 Task: Create a rule when an item is unchecked checklist name by me.
Action: Mouse moved to (1110, 87)
Screenshot: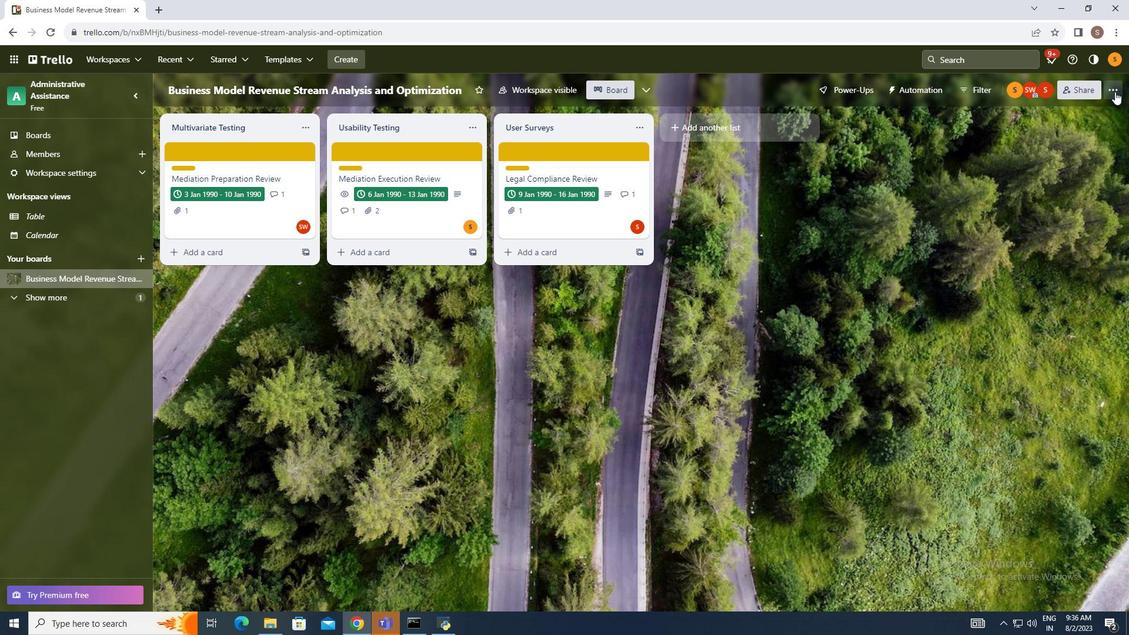 
Action: Mouse pressed left at (1110, 87)
Screenshot: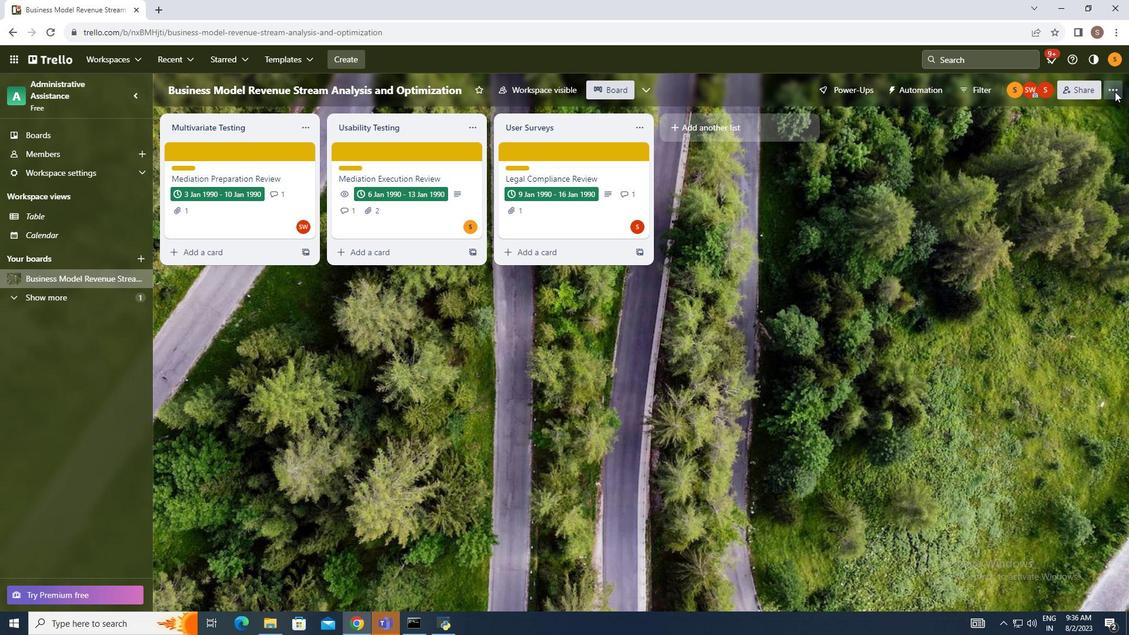 
Action: Mouse moved to (990, 237)
Screenshot: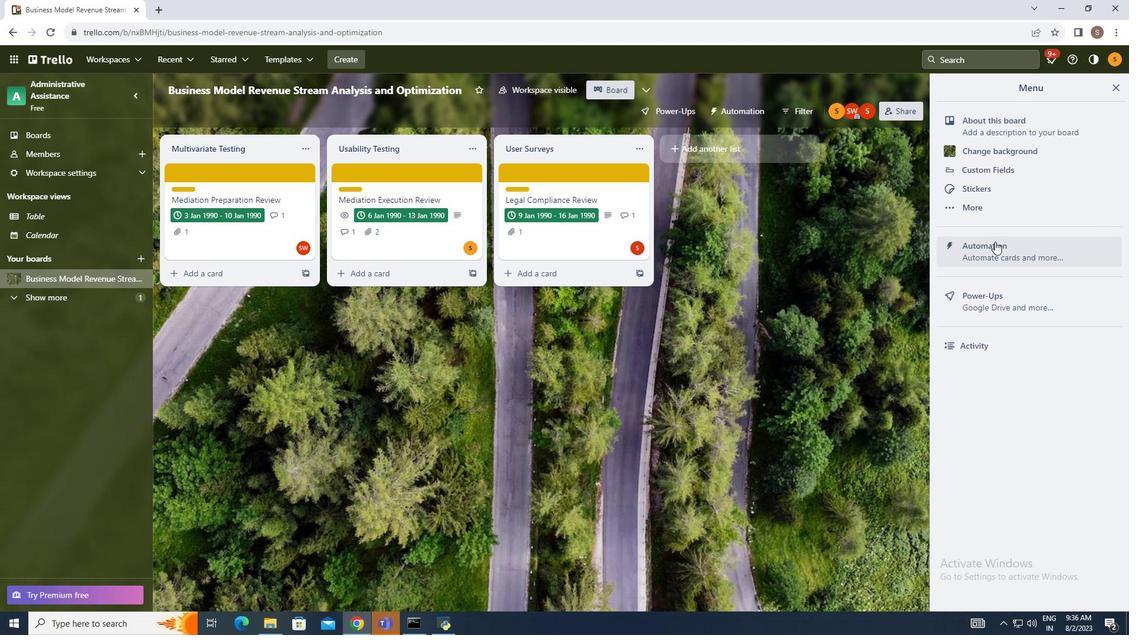 
Action: Mouse pressed left at (990, 237)
Screenshot: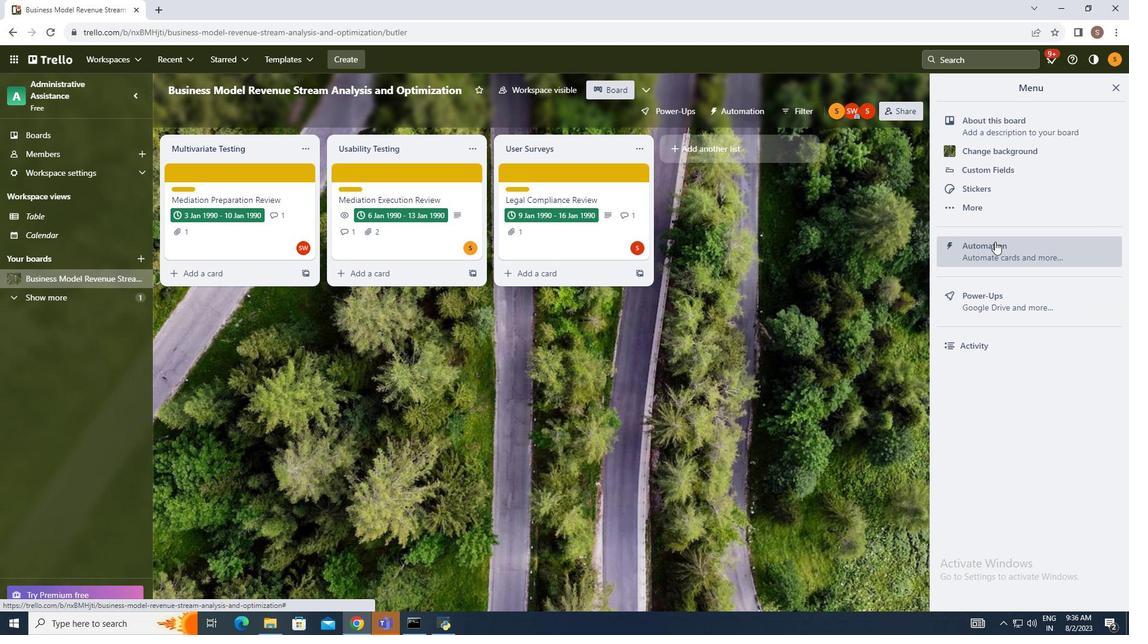 
Action: Mouse moved to (194, 212)
Screenshot: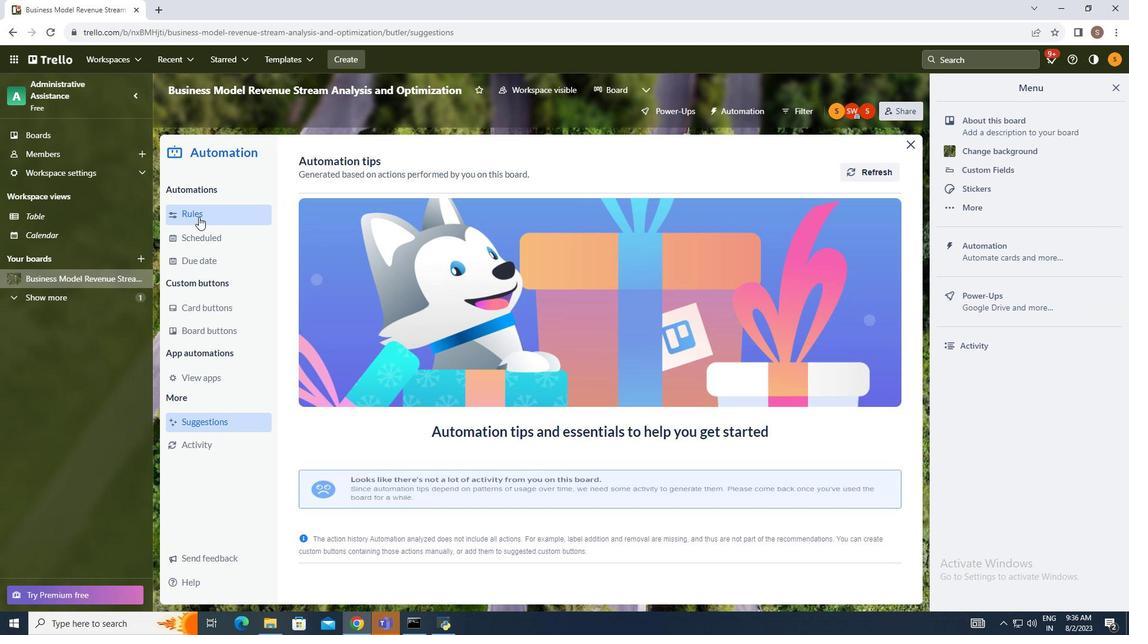 
Action: Mouse pressed left at (194, 212)
Screenshot: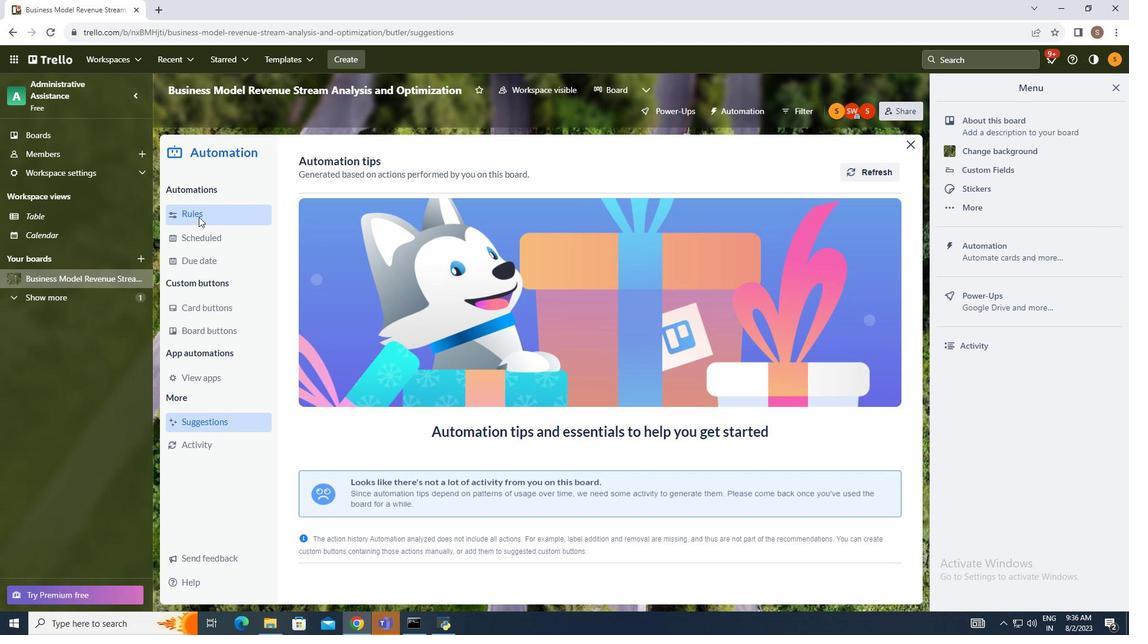 
Action: Mouse moved to (783, 161)
Screenshot: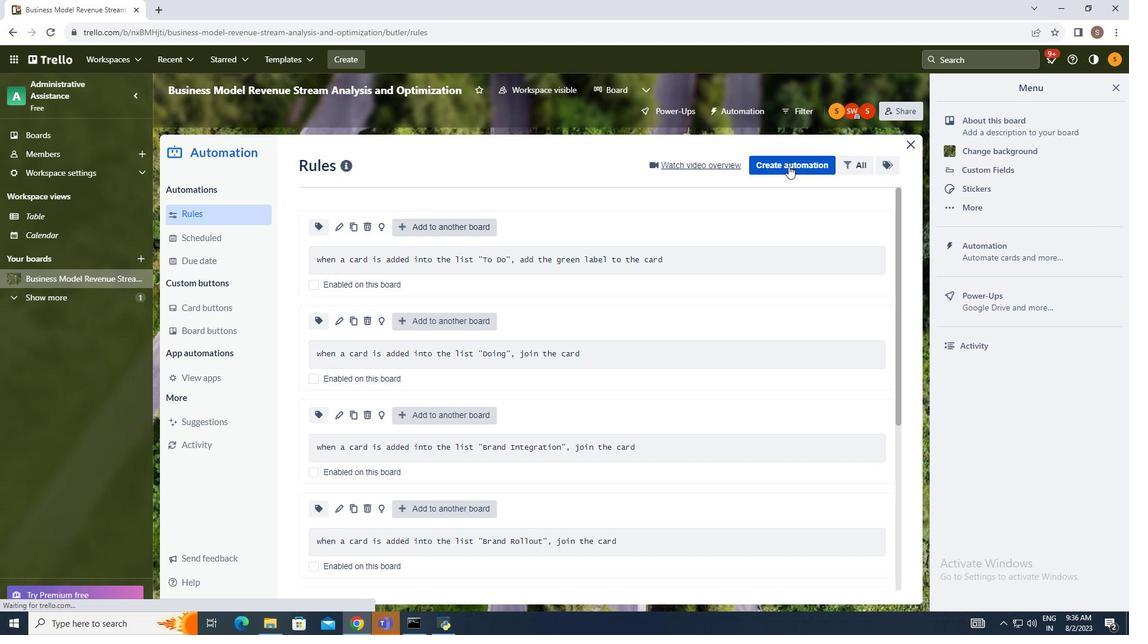 
Action: Mouse pressed left at (783, 161)
Screenshot: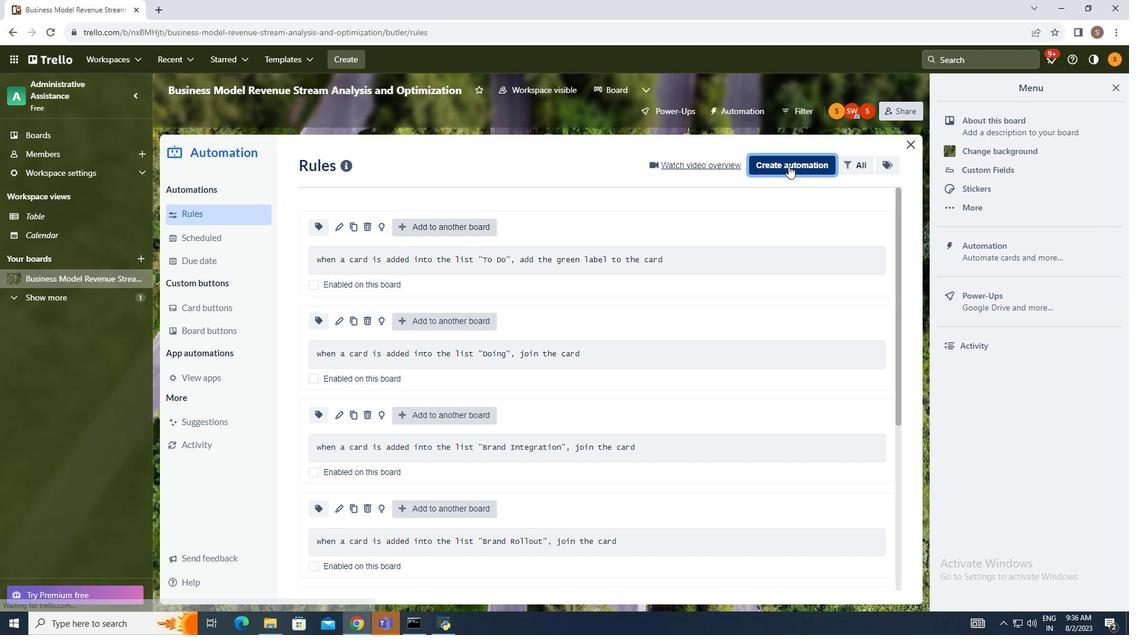 
Action: Mouse moved to (592, 271)
Screenshot: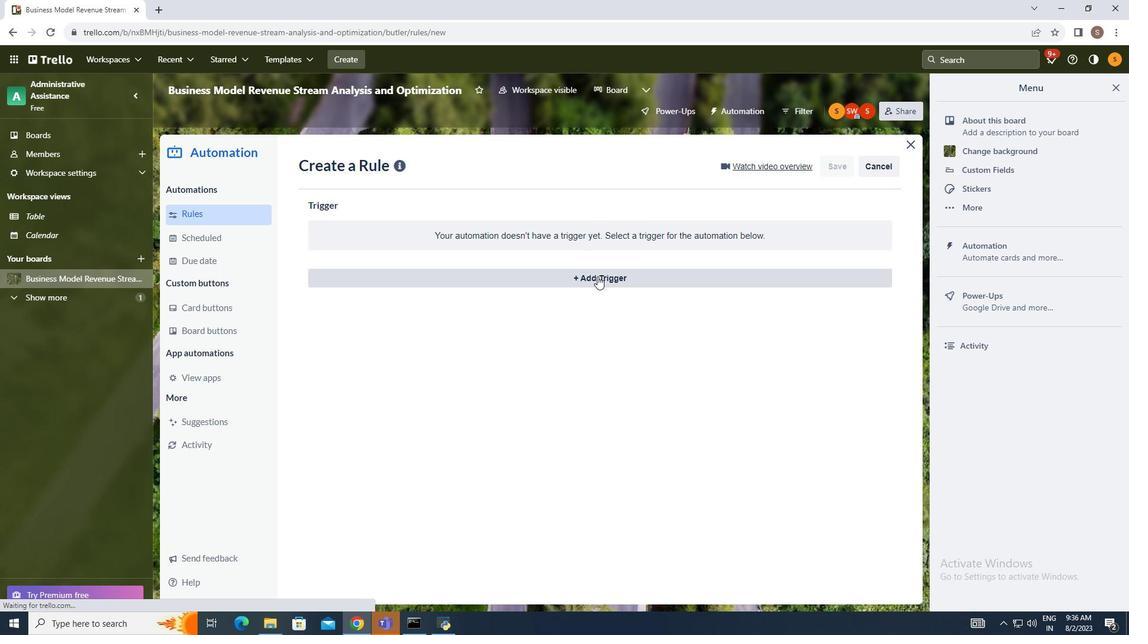 
Action: Mouse pressed left at (592, 271)
Screenshot: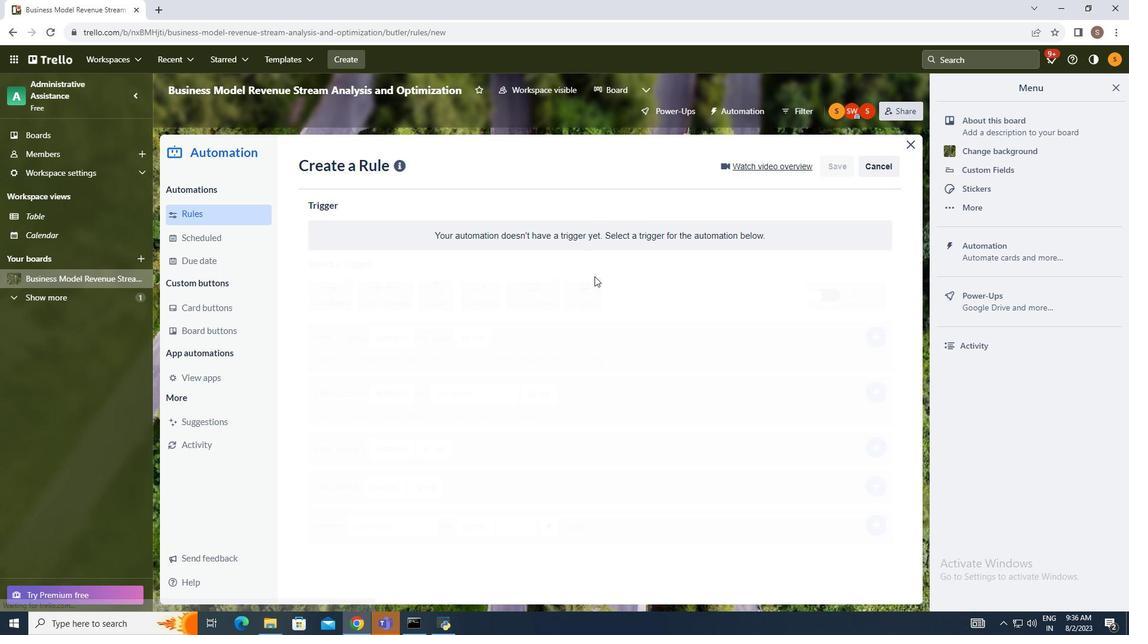 
Action: Mouse moved to (475, 322)
Screenshot: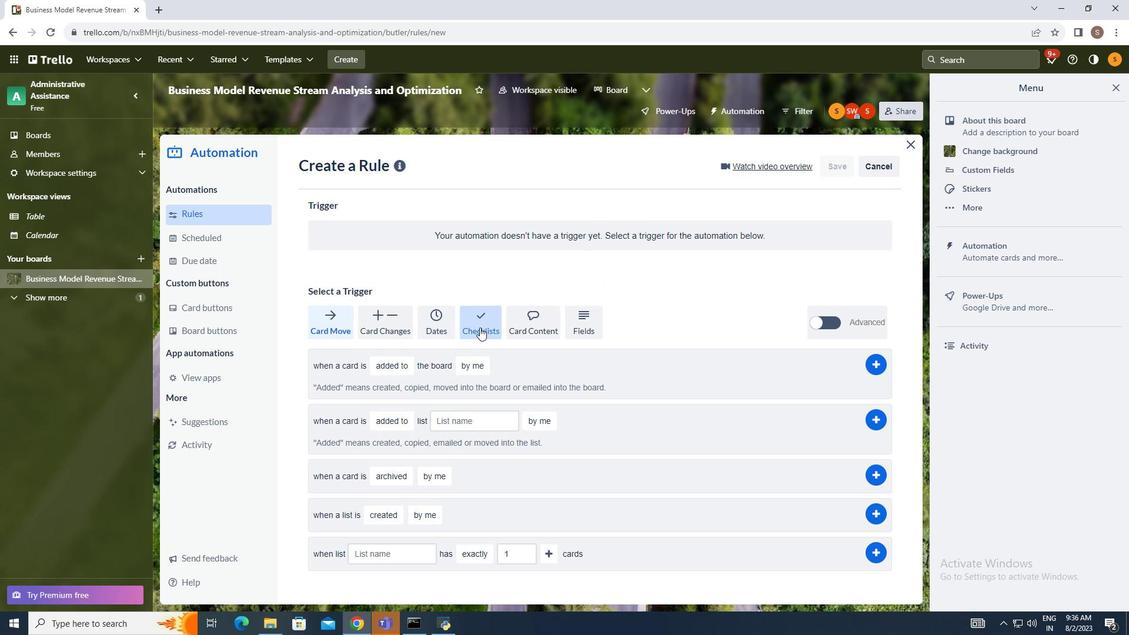 
Action: Mouse pressed left at (475, 322)
Screenshot: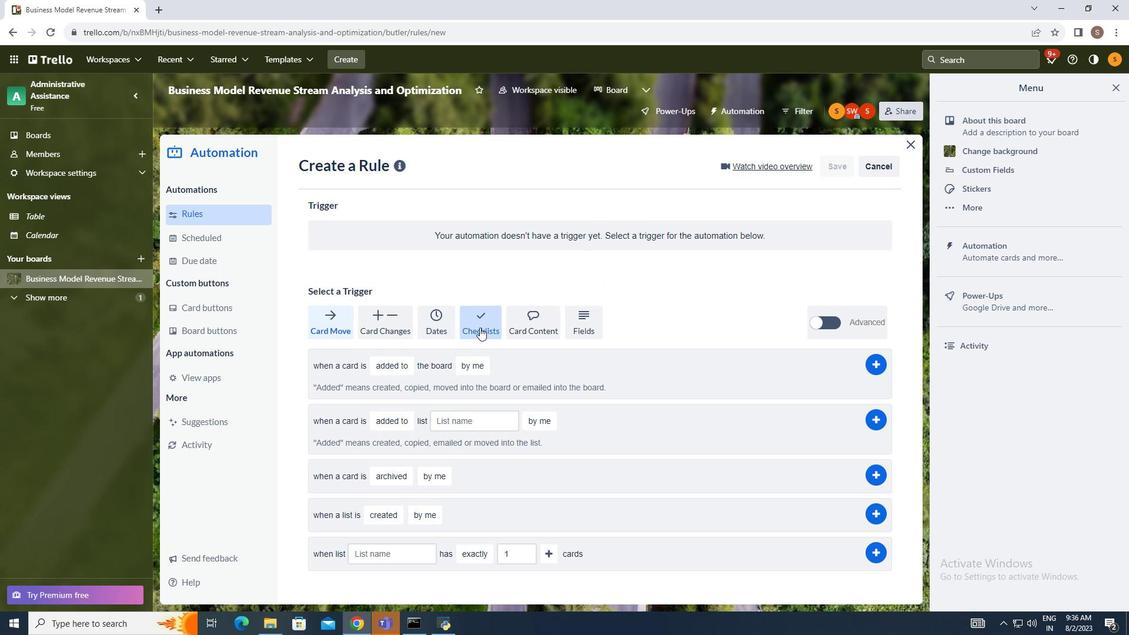
Action: Mouse moved to (336, 435)
Screenshot: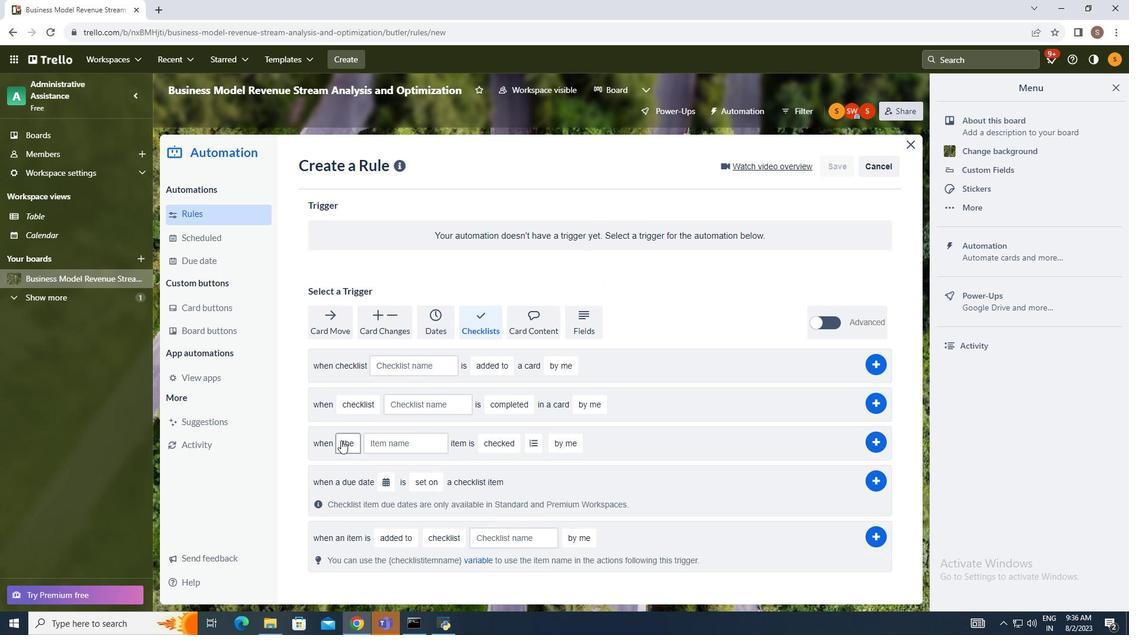 
Action: Mouse pressed left at (336, 435)
Screenshot: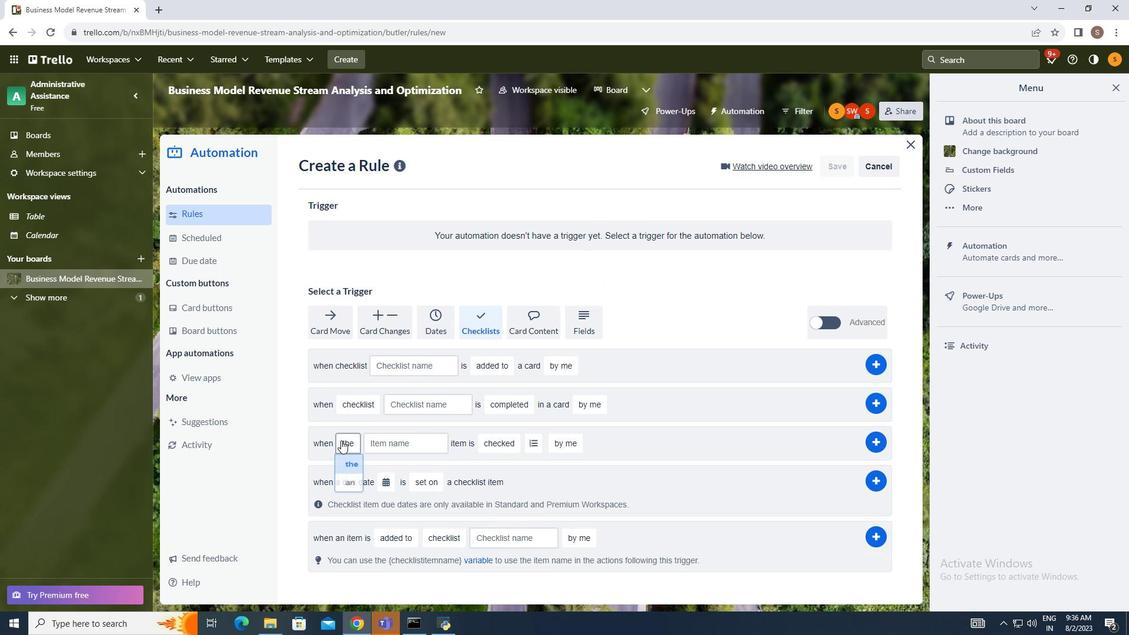 
Action: Mouse moved to (343, 459)
Screenshot: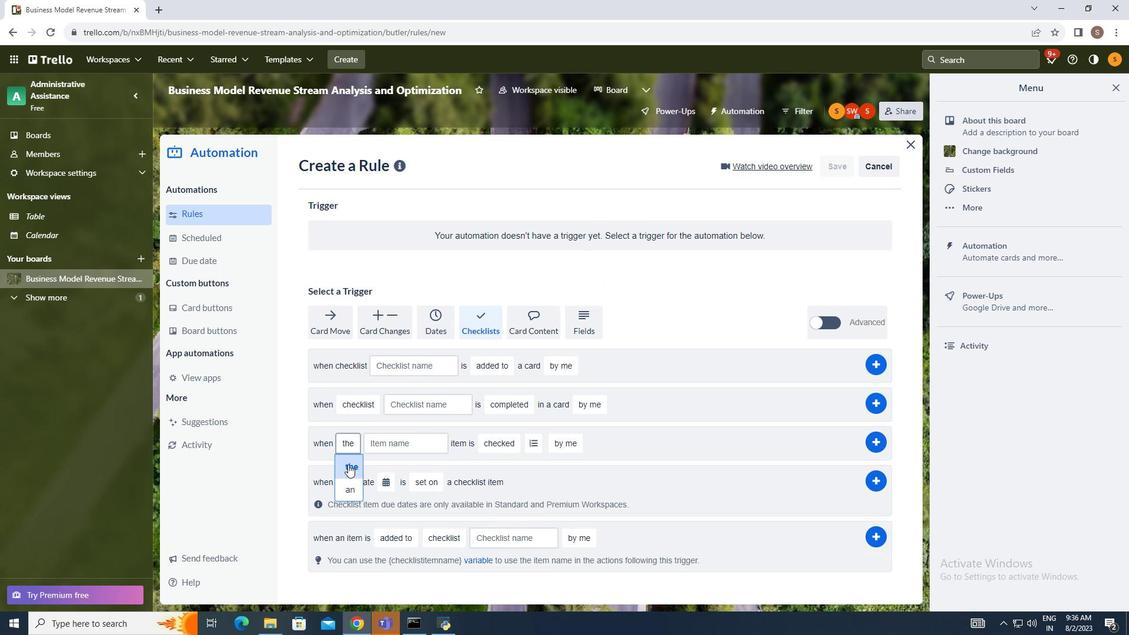 
Action: Mouse pressed left at (343, 459)
Screenshot: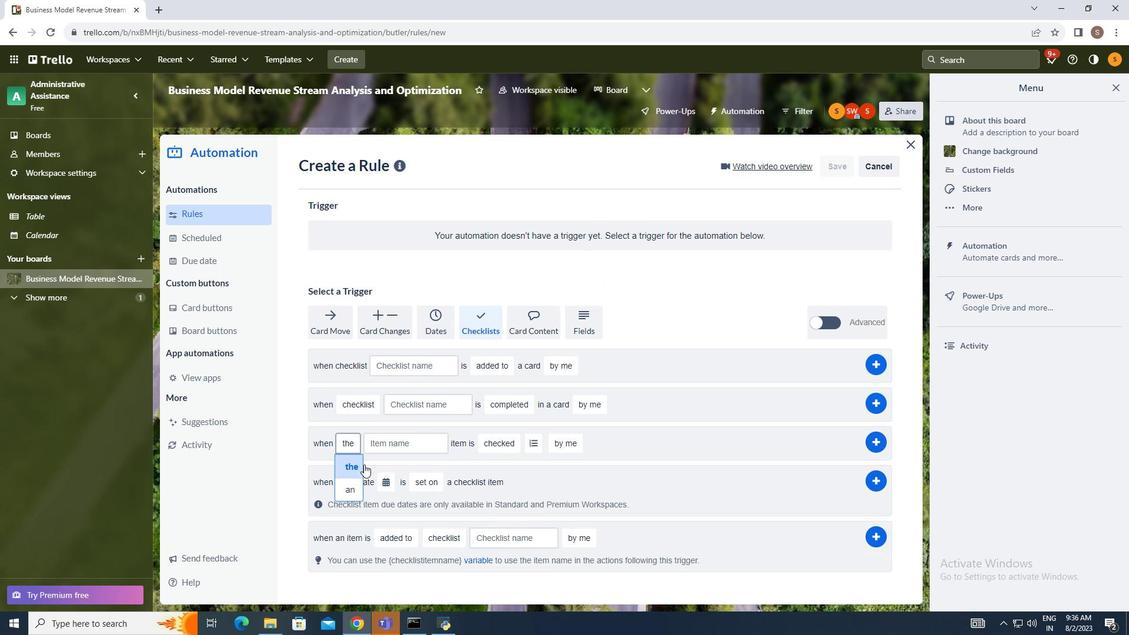 
Action: Mouse moved to (494, 436)
Screenshot: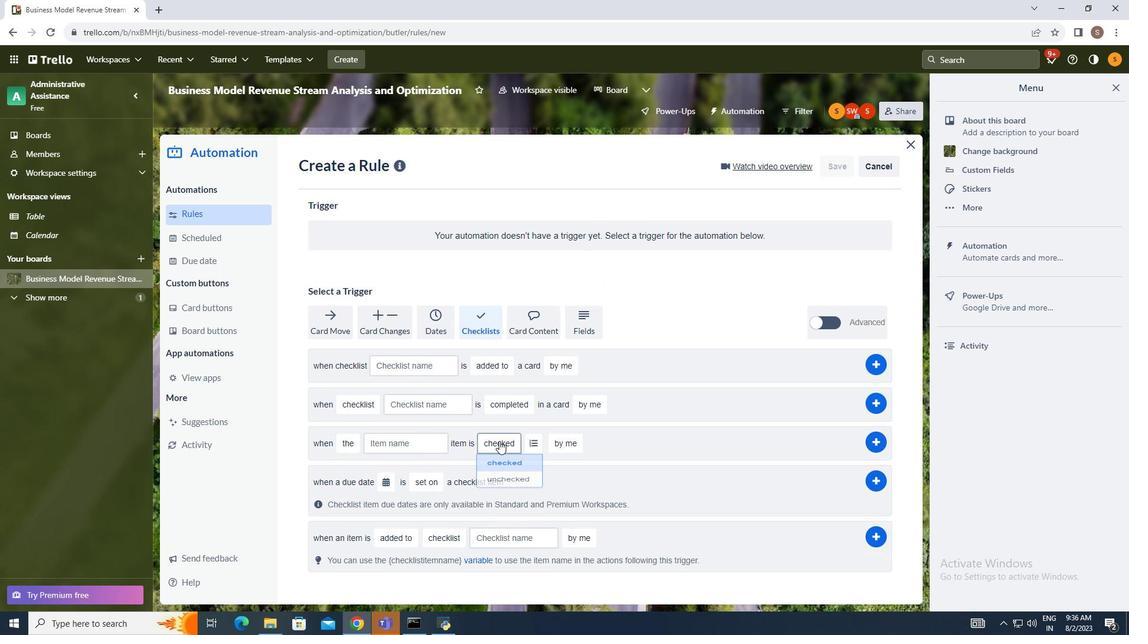 
Action: Mouse pressed left at (494, 436)
Screenshot: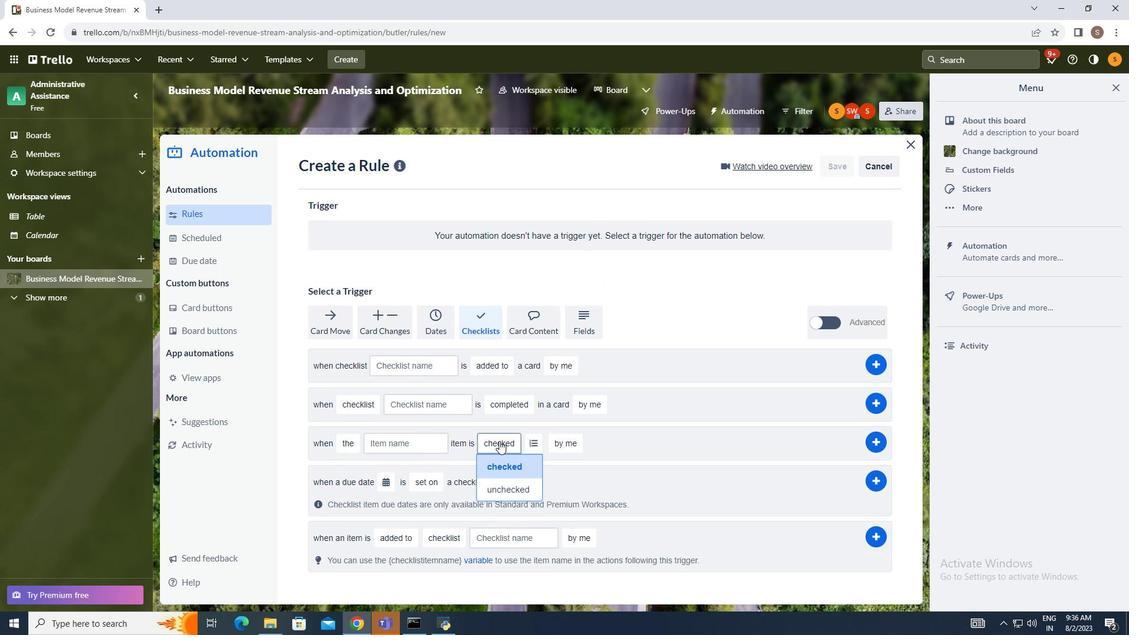 
Action: Mouse moved to (500, 481)
Screenshot: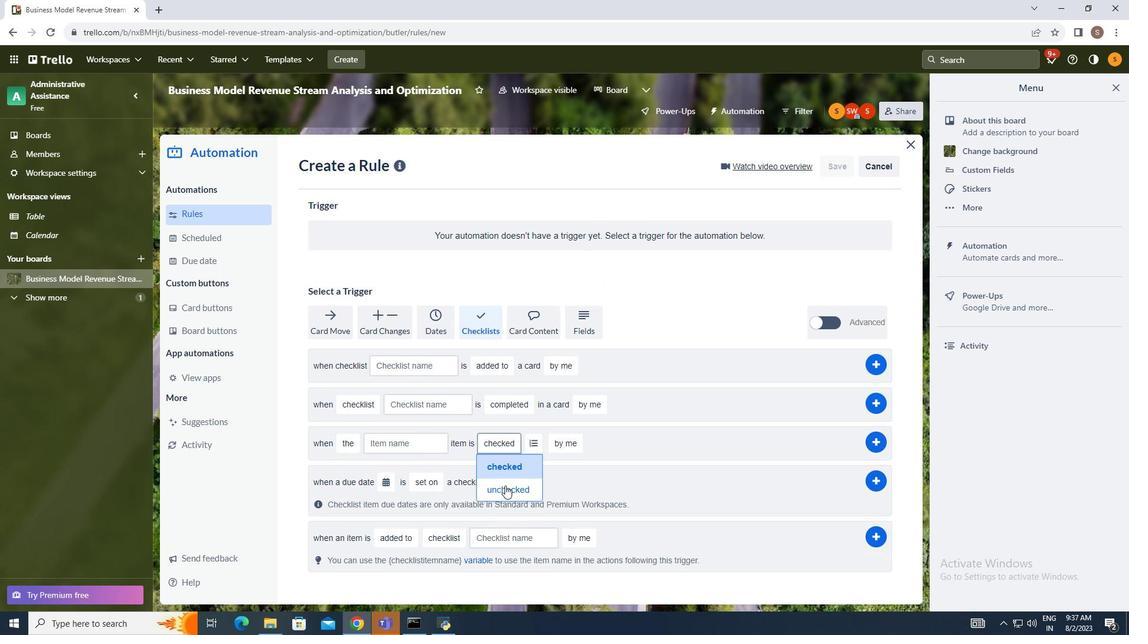 
Action: Mouse pressed left at (500, 481)
Screenshot: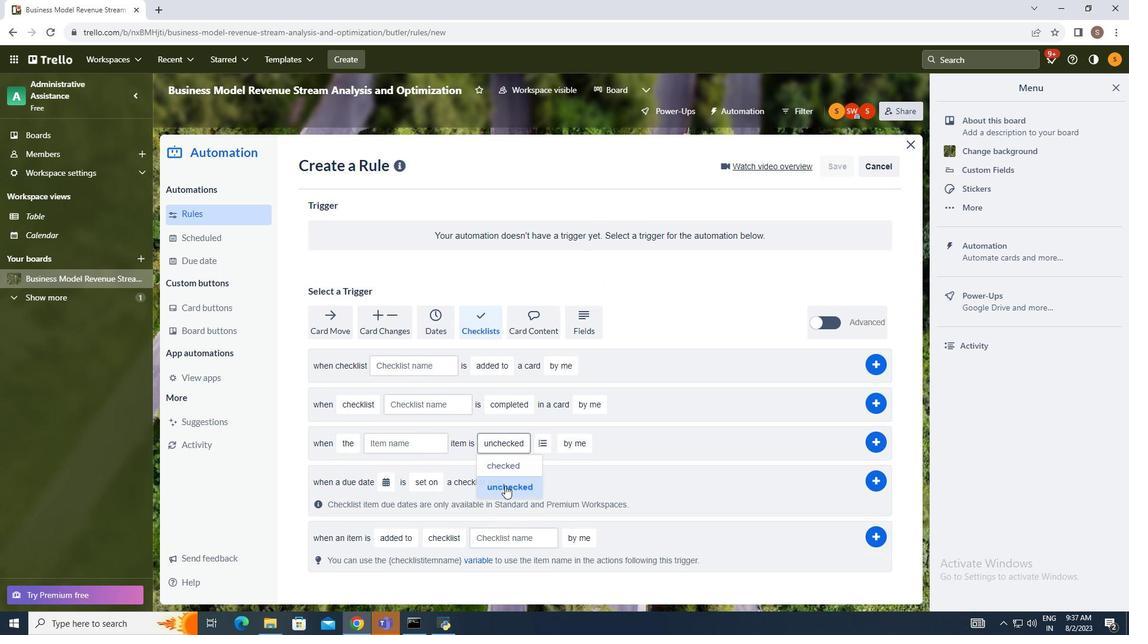 
Action: Mouse moved to (570, 434)
Screenshot: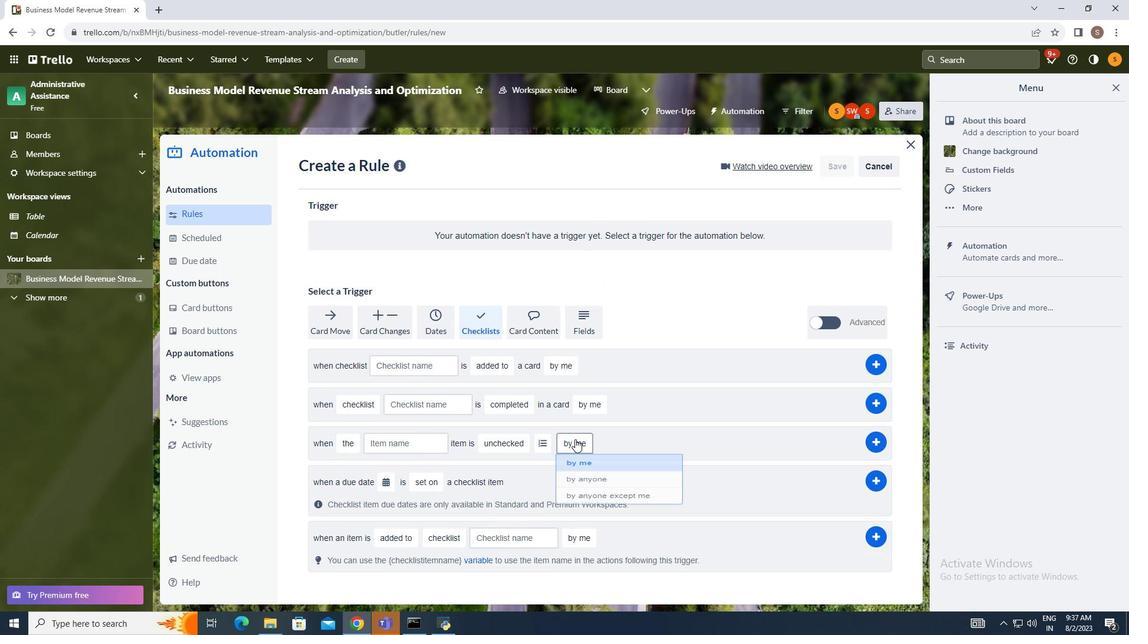 
Action: Mouse pressed left at (570, 434)
Screenshot: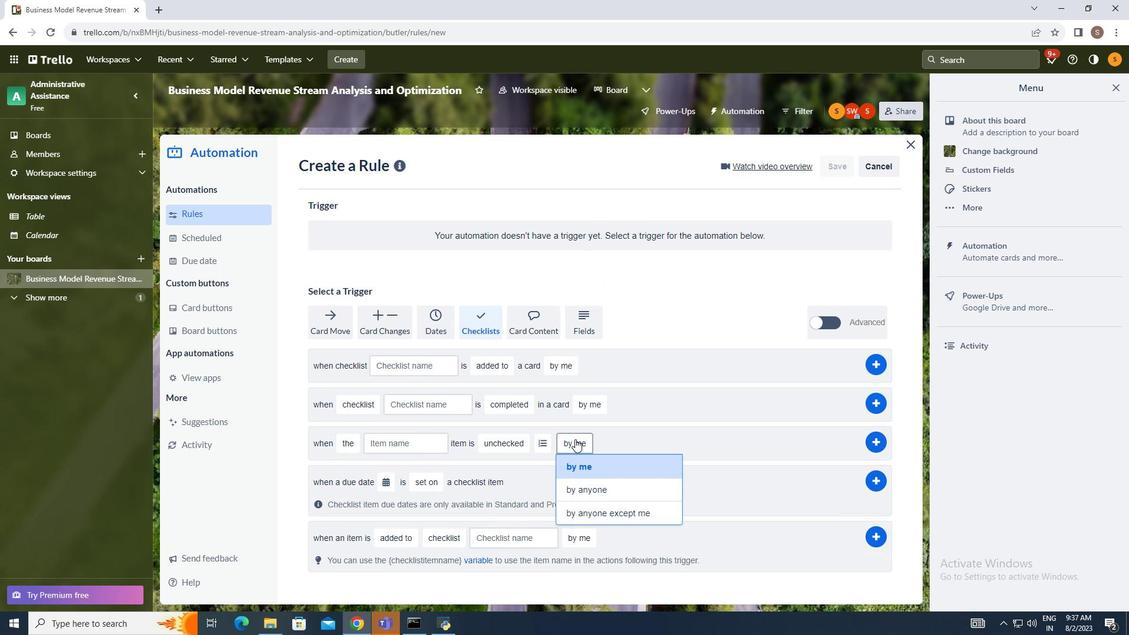 
Action: Mouse moved to (575, 458)
Screenshot: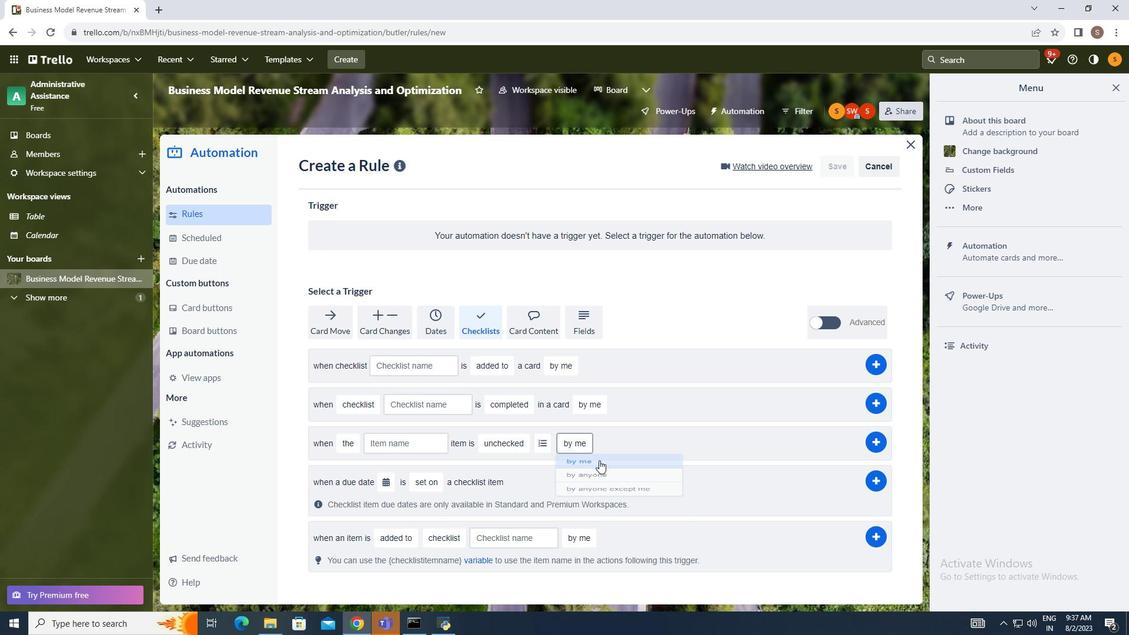 
Action: Mouse pressed left at (575, 458)
Screenshot: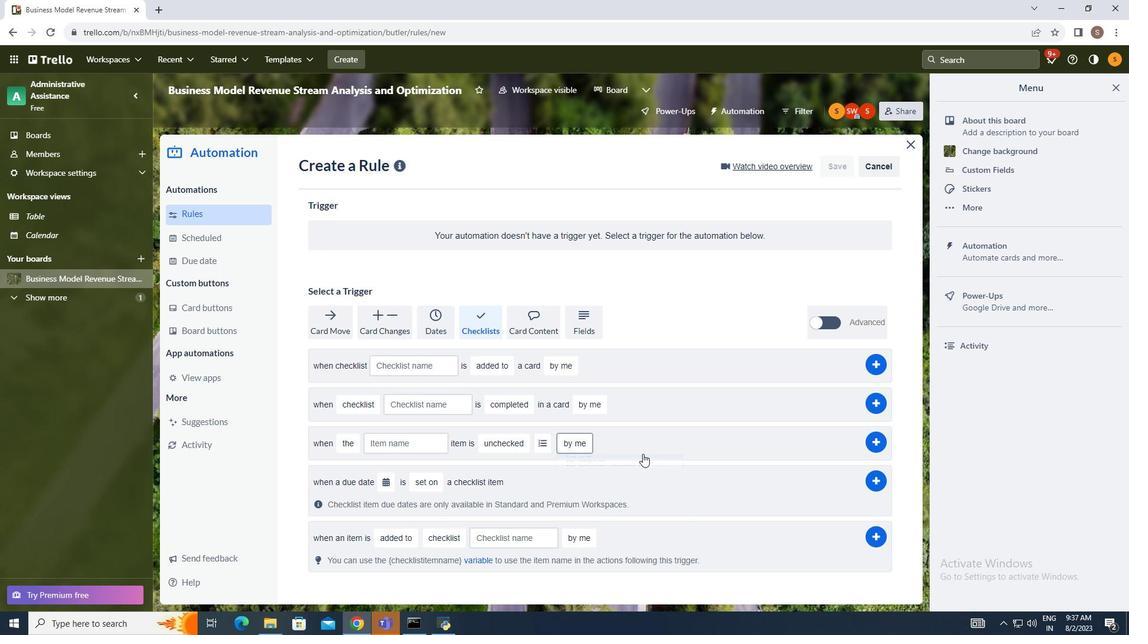 
Action: Mouse moved to (872, 437)
Screenshot: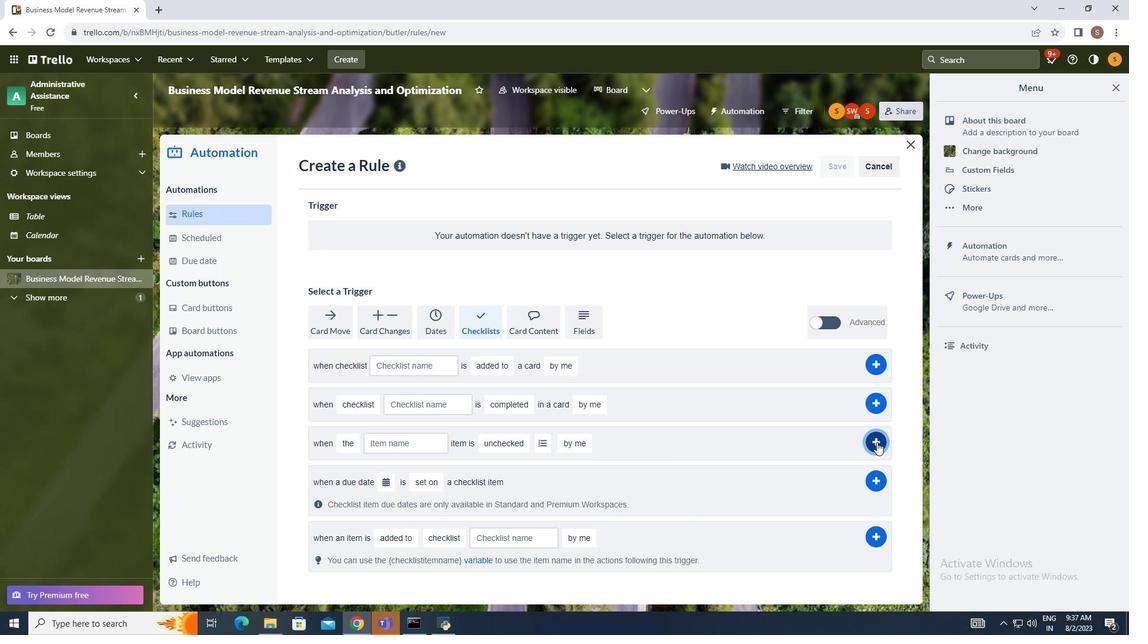 
Action: Mouse pressed left at (872, 437)
Screenshot: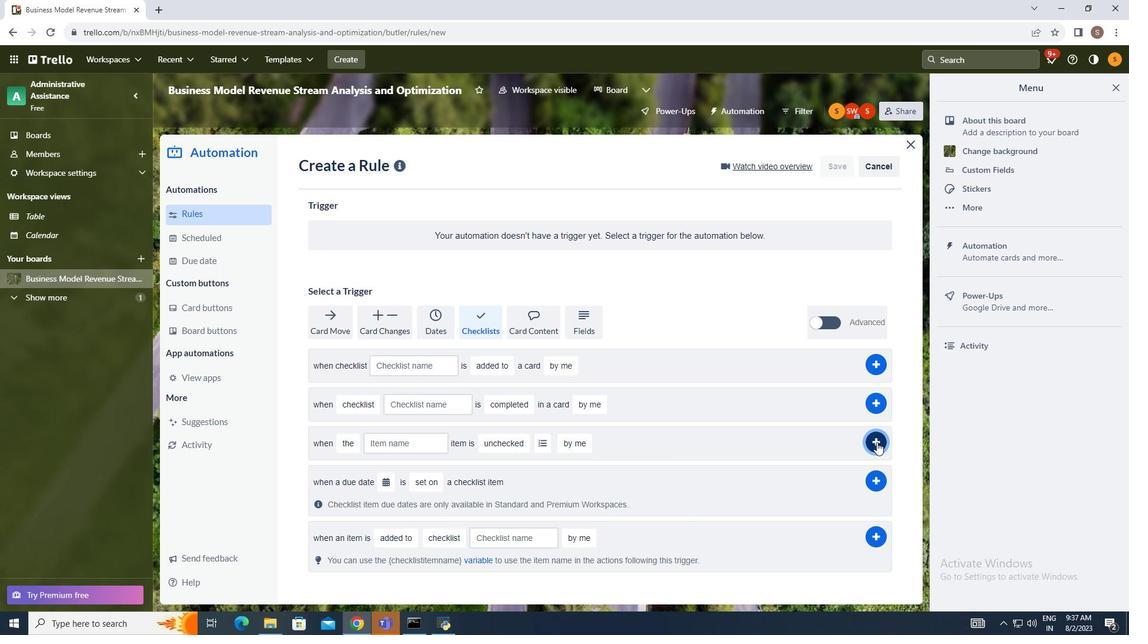 
Action: Mouse moved to (922, 418)
Screenshot: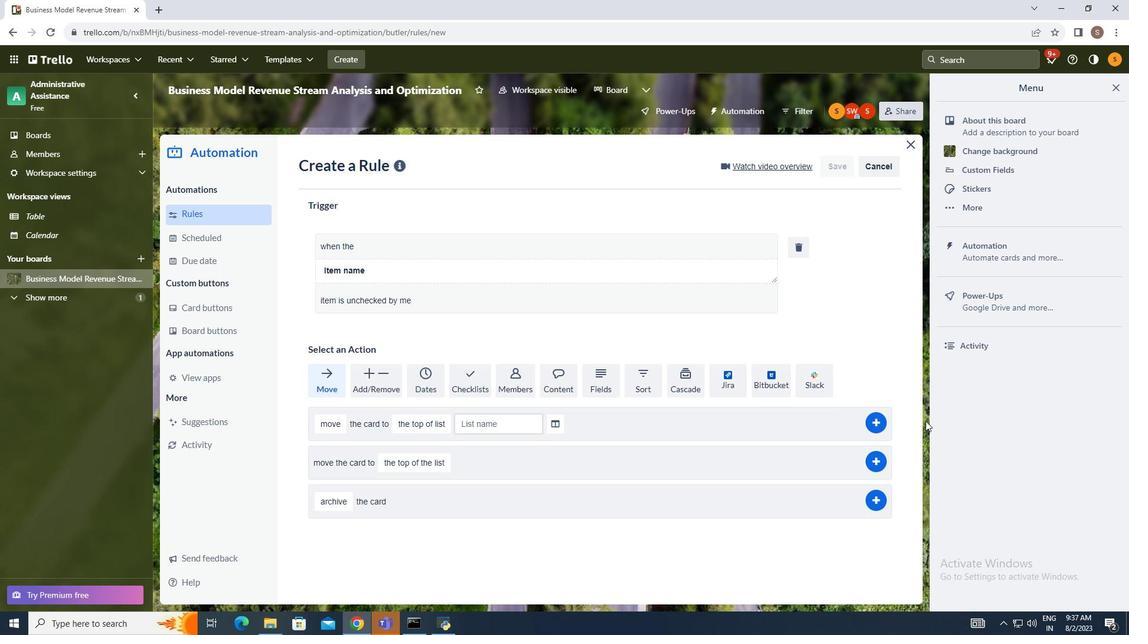 
